 Task: Open Card Card0000000100 in Board Board0000000025 in Workspace WS0000000009 in Trello. Add Member Mailaustralia7@gmail.com to Card Card0000000100 in Board Board0000000025 in Workspace WS0000000009 in Trello. Add Red Label titled Label0000000100 to Card Card0000000100 in Board Board0000000025 in Workspace WS0000000009 in Trello. Add Checklist CL0000000100 to Card Card0000000100 in Board Board0000000025 in Workspace WS0000000009 in Trello. Add Dates with Start Date as Jul 01 2023 and Due Date as Jul 31 2023 to Card Card0000000100 in Board Board0000000025 in Workspace WS0000000009 in Trello
Action: Mouse moved to (292, 459)
Screenshot: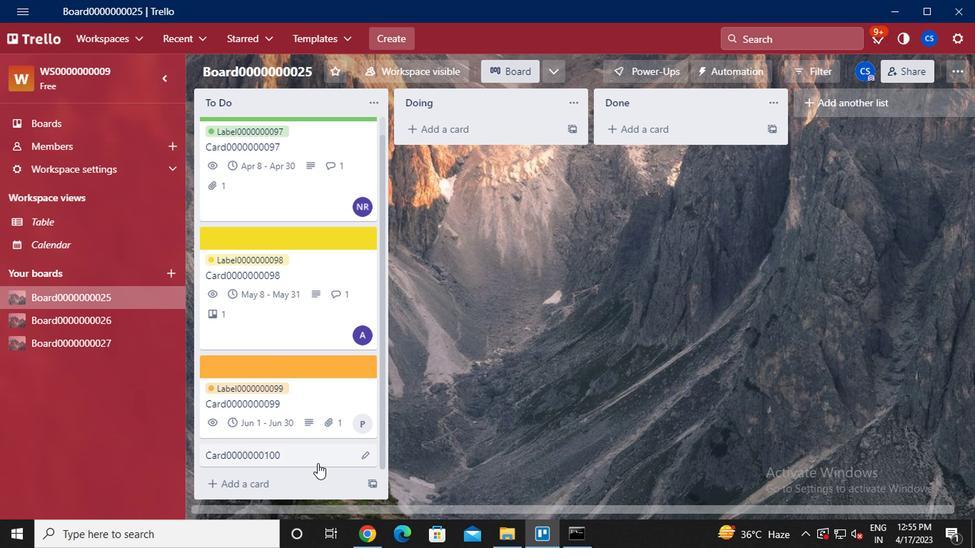 
Action: Mouse pressed left at (292, 459)
Screenshot: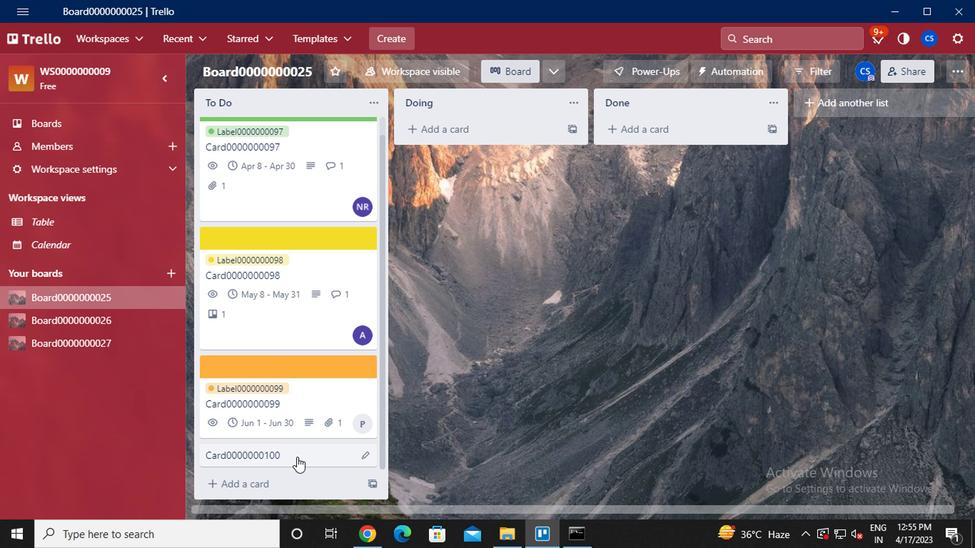 
Action: Mouse moved to (660, 136)
Screenshot: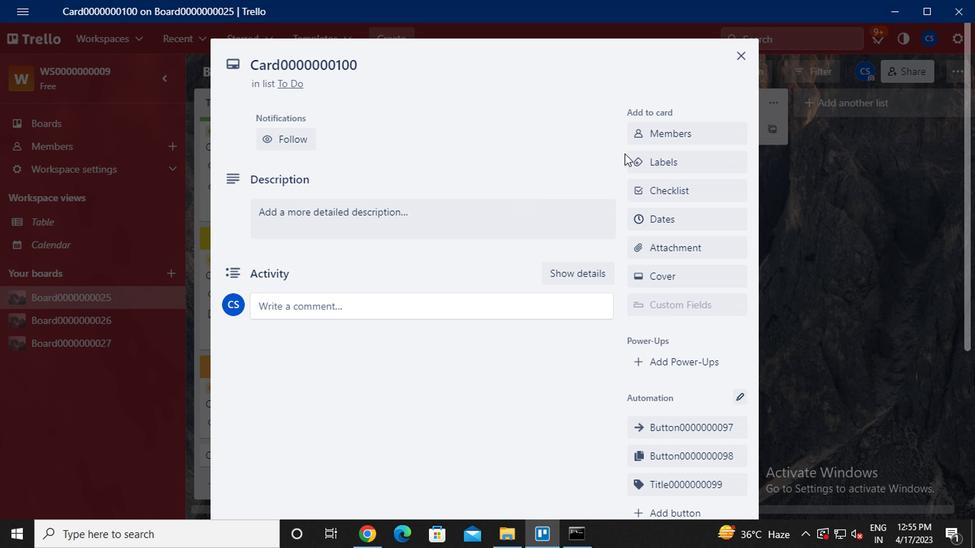 
Action: Mouse pressed left at (660, 136)
Screenshot: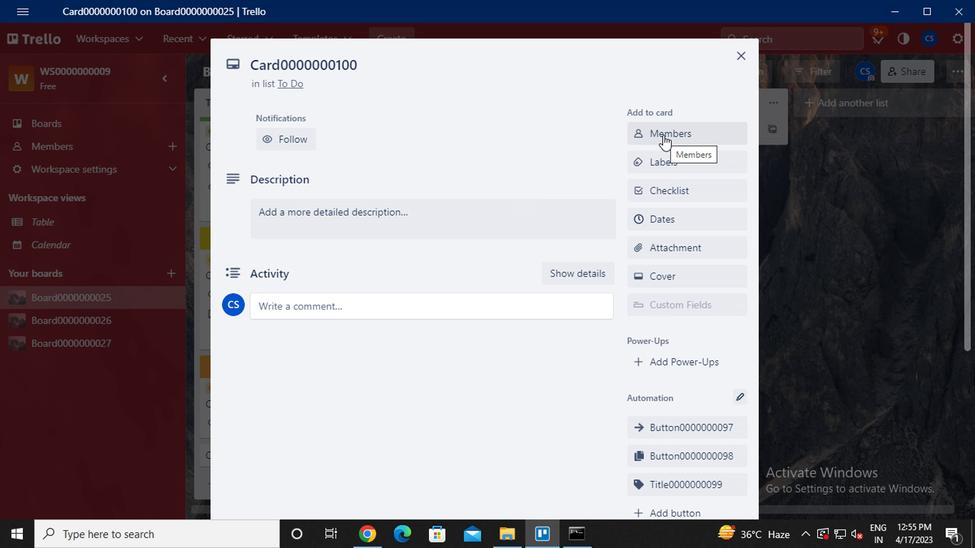 
Action: Key pressed <Key.caps_lock>mailaustralia7<Key.shift>@F<Key.backspace>GMAIL.COM
Screenshot: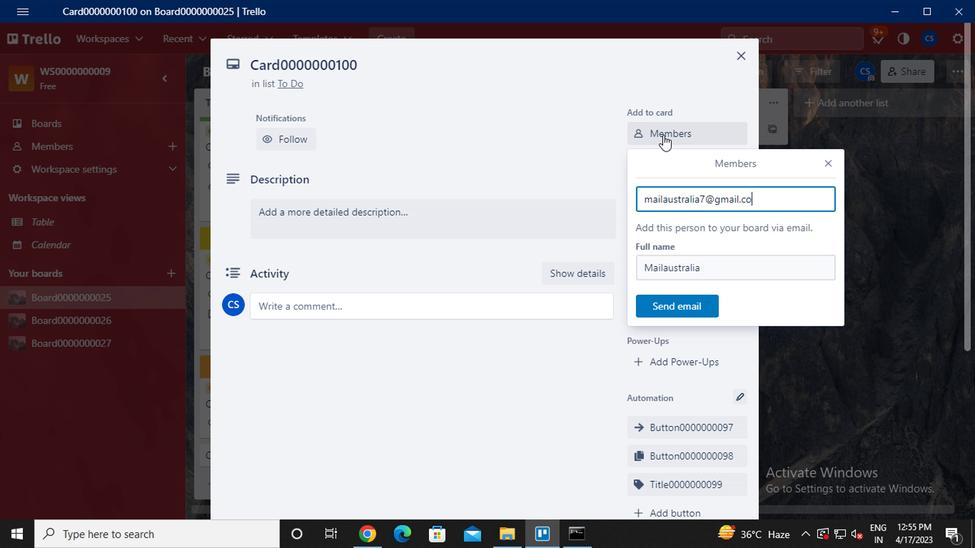 
Action: Mouse moved to (676, 311)
Screenshot: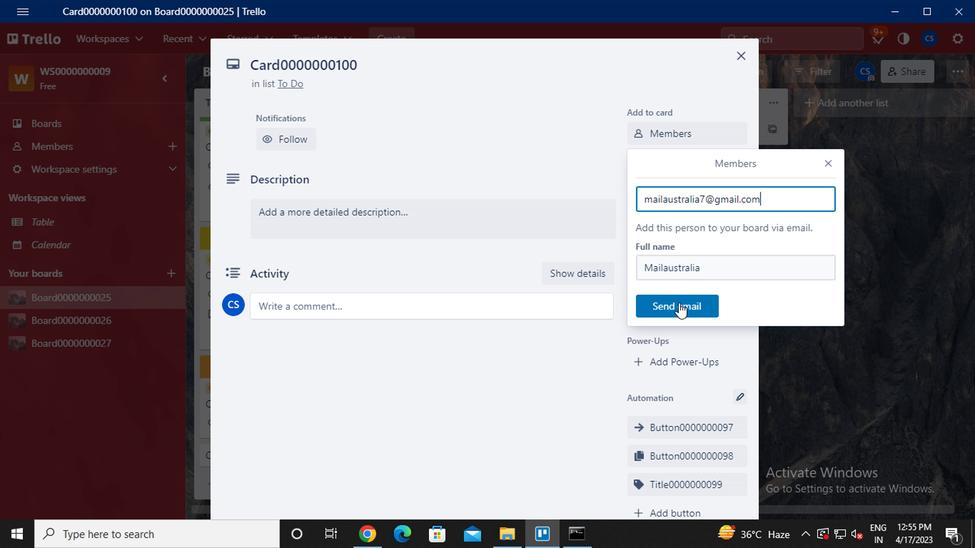 
Action: Mouse pressed left at (676, 311)
Screenshot: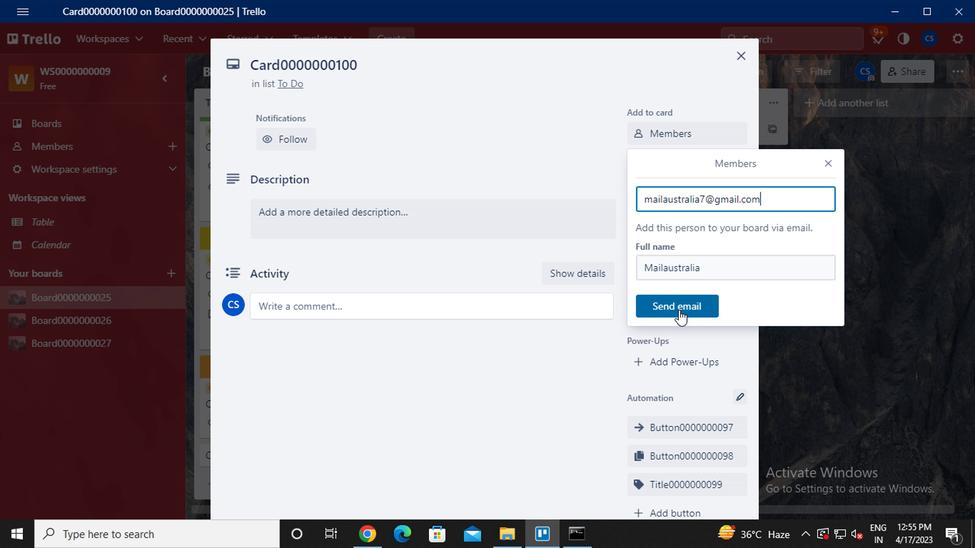 
Action: Mouse moved to (681, 167)
Screenshot: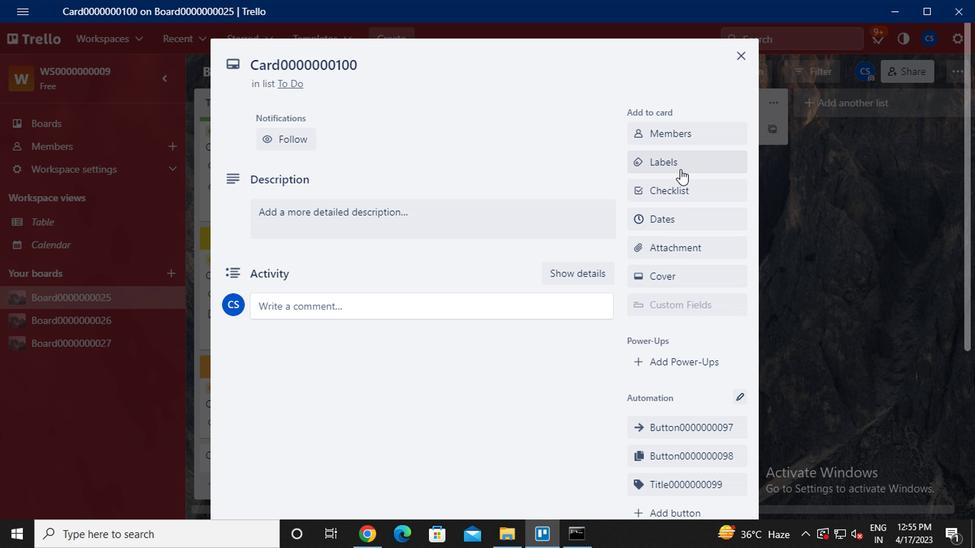 
Action: Mouse pressed left at (681, 167)
Screenshot: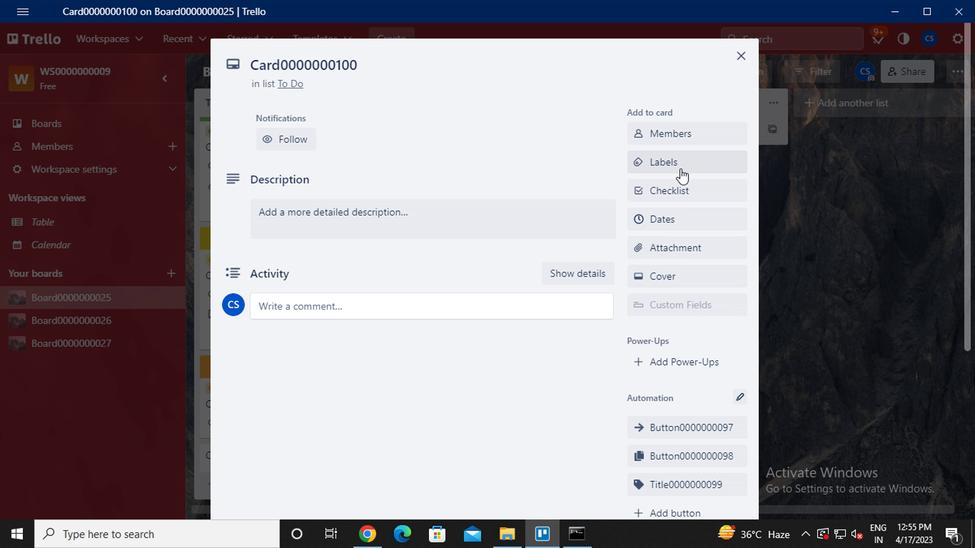 
Action: Mouse moved to (711, 398)
Screenshot: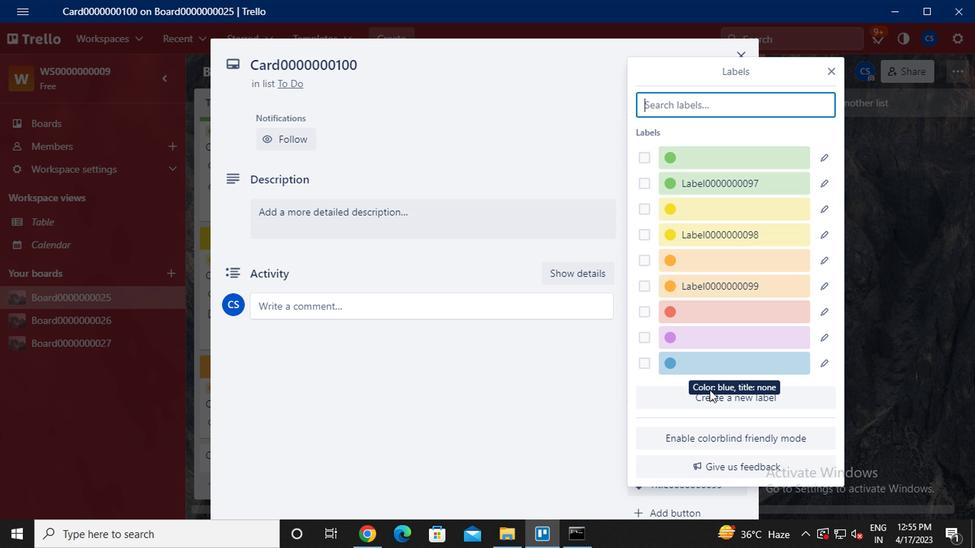 
Action: Mouse pressed left at (711, 398)
Screenshot: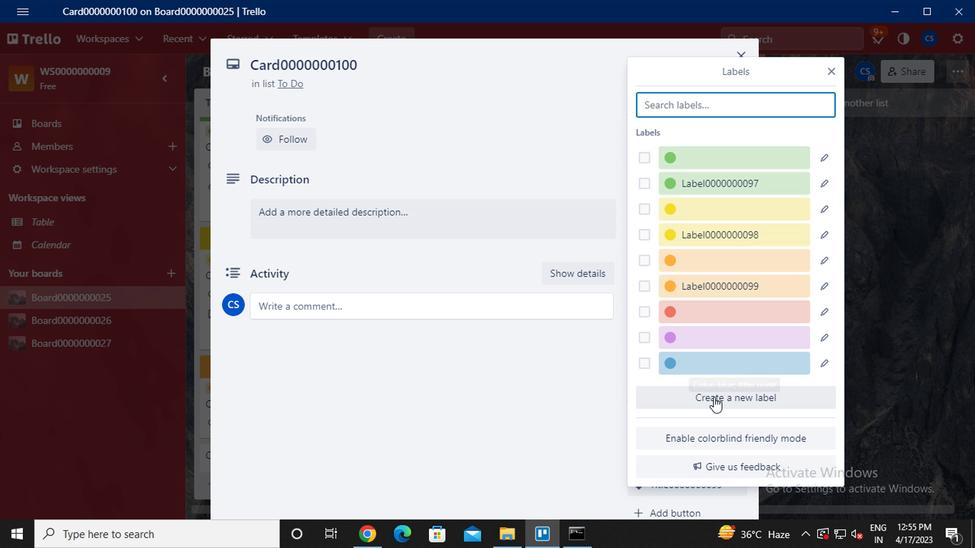 
Action: Mouse moved to (726, 313)
Screenshot: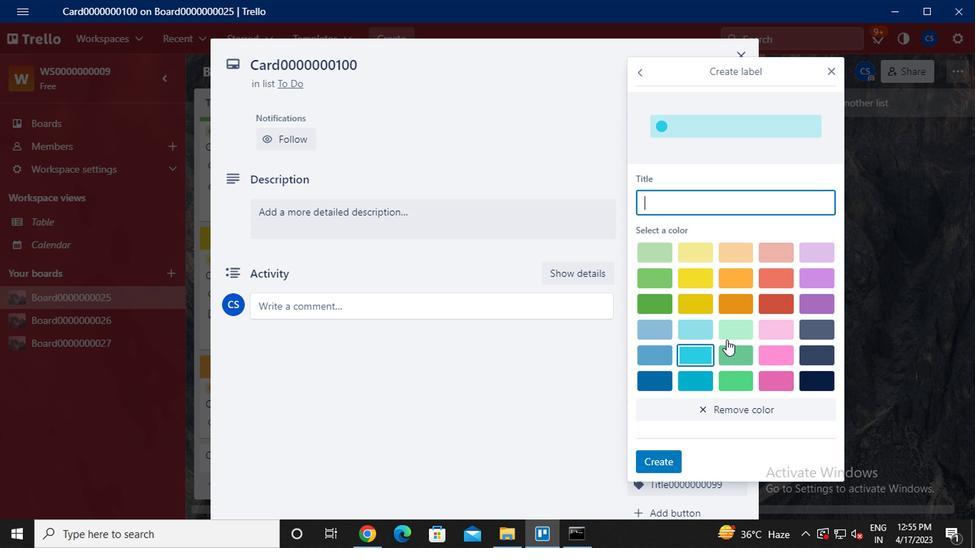 
Action: Key pressed <Key.caps_lock>L<Key.caps_lock>ABEL0000000100
Screenshot: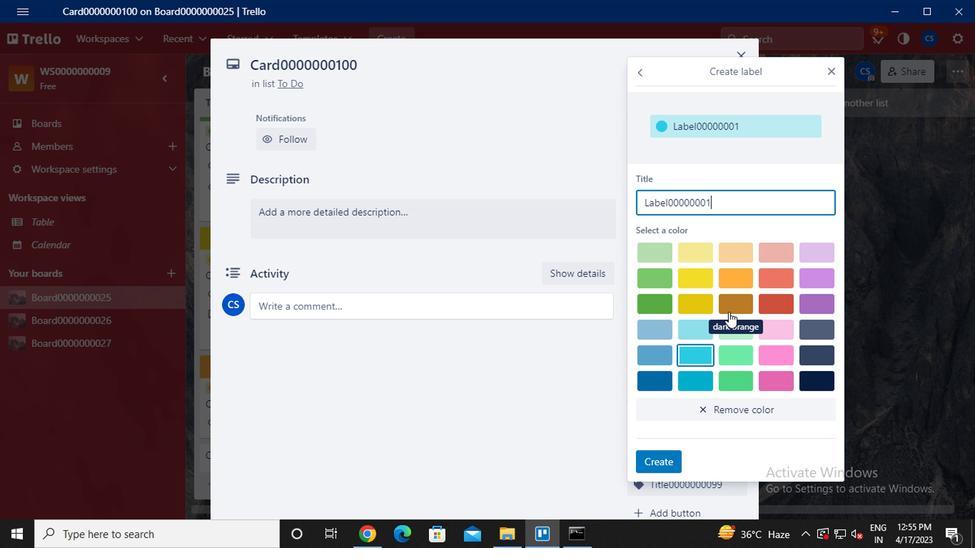 
Action: Mouse moved to (793, 283)
Screenshot: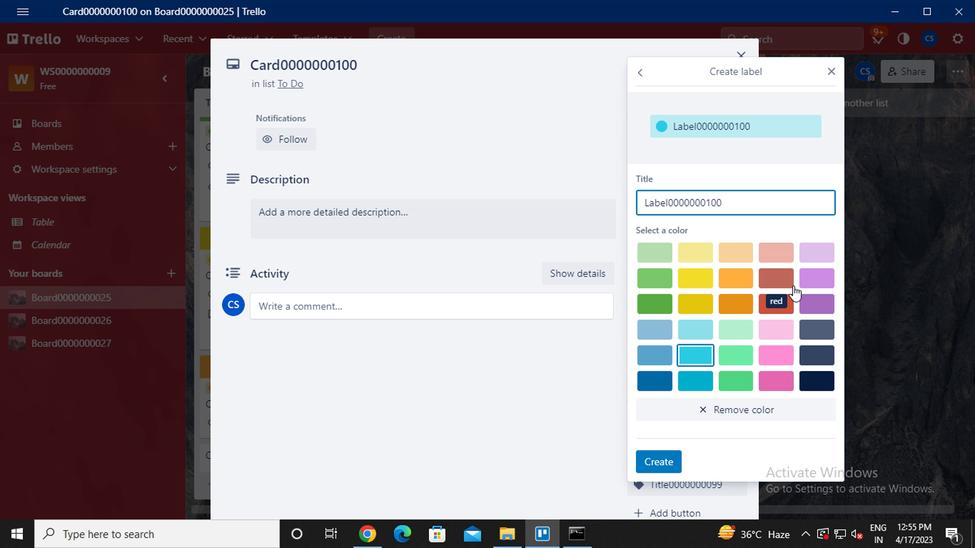 
Action: Mouse pressed left at (793, 283)
Screenshot: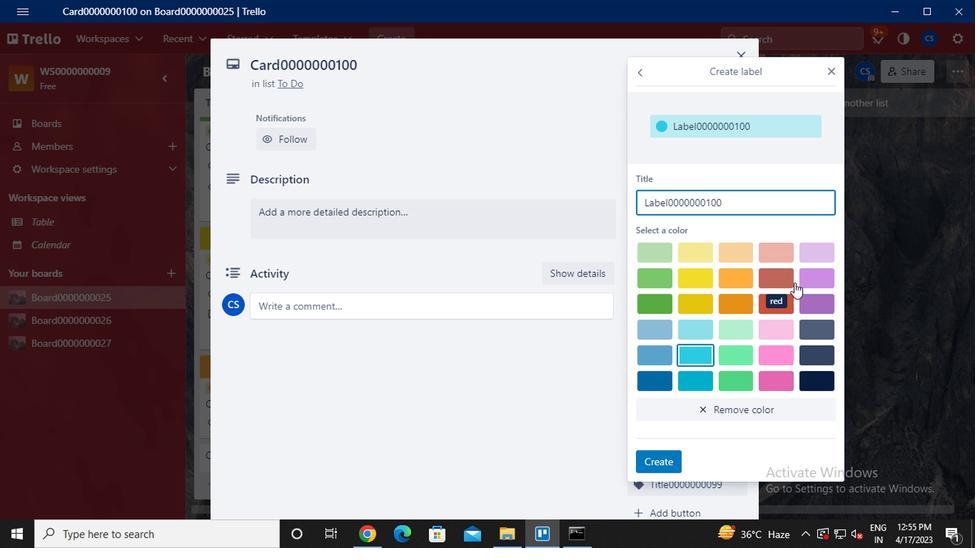 
Action: Mouse moved to (778, 284)
Screenshot: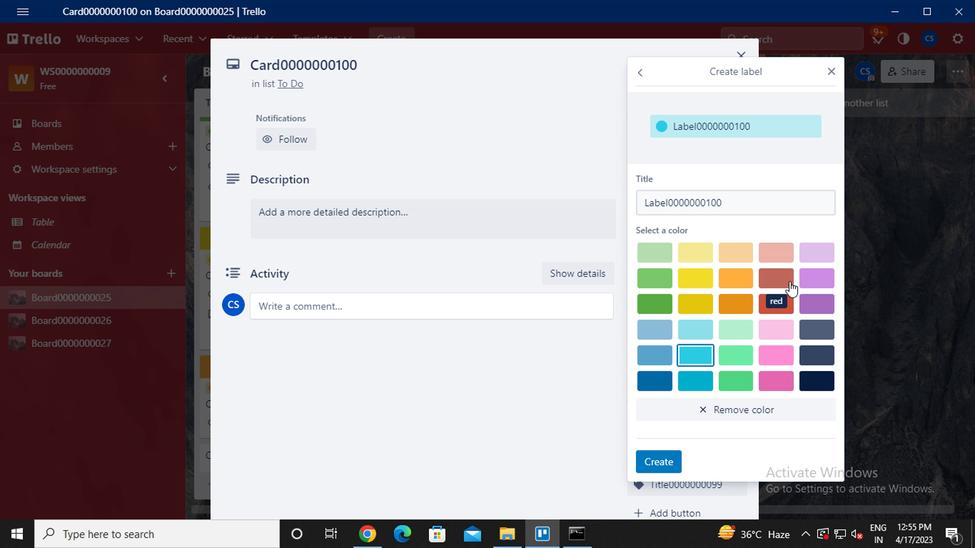 
Action: Mouse pressed left at (778, 284)
Screenshot: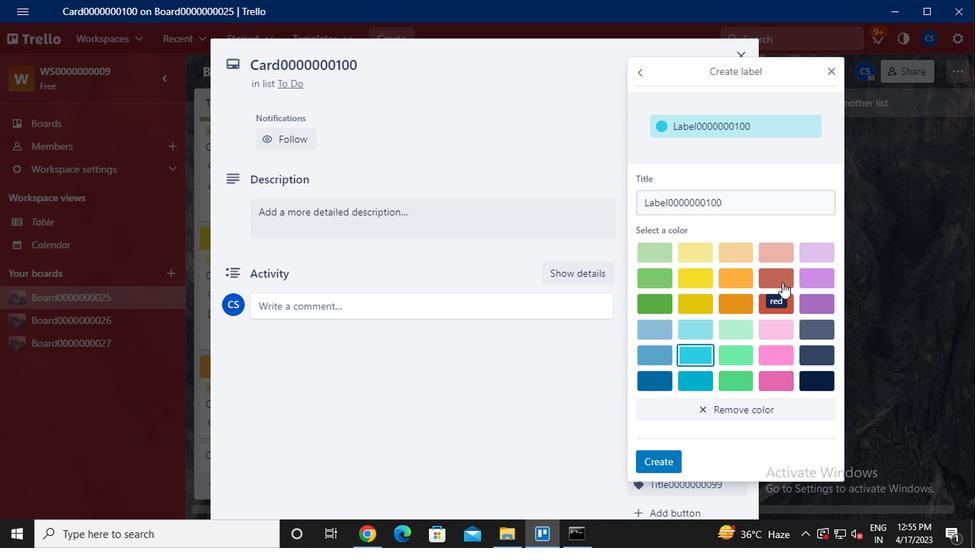 
Action: Mouse moved to (660, 459)
Screenshot: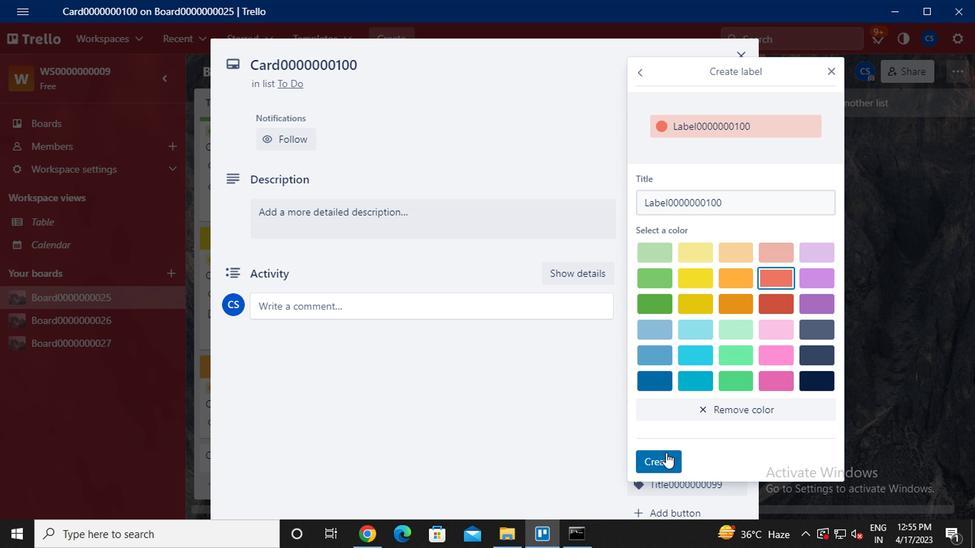
Action: Mouse pressed left at (660, 459)
Screenshot: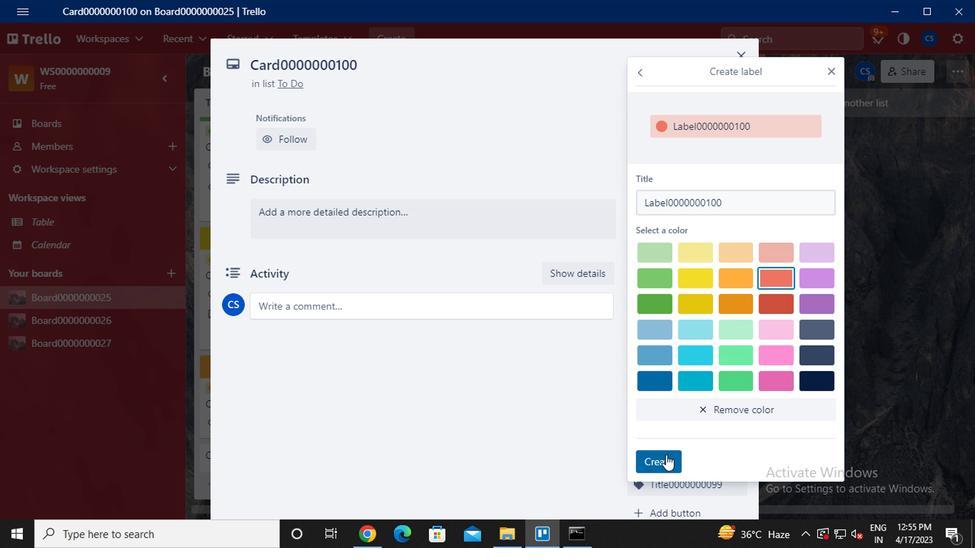 
Action: Mouse moved to (829, 76)
Screenshot: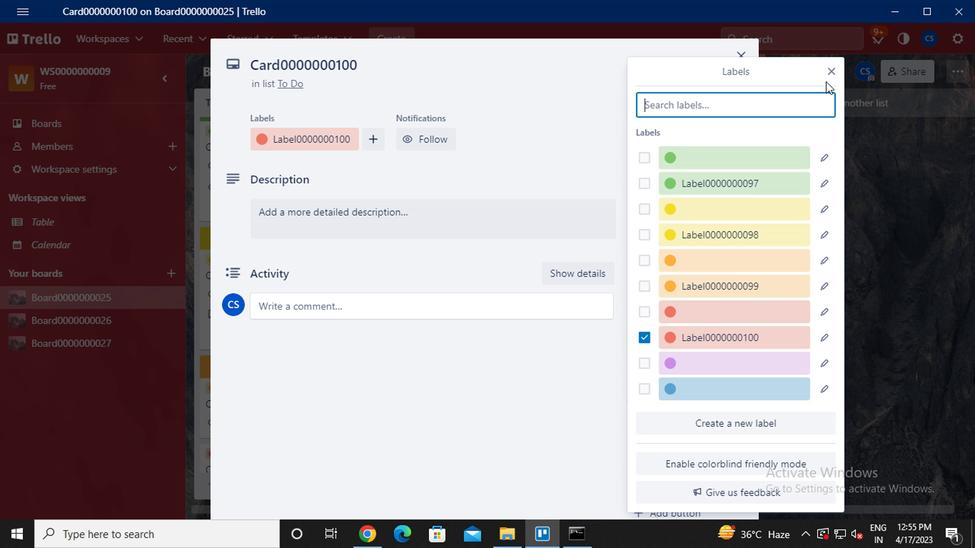 
Action: Mouse pressed left at (829, 76)
Screenshot: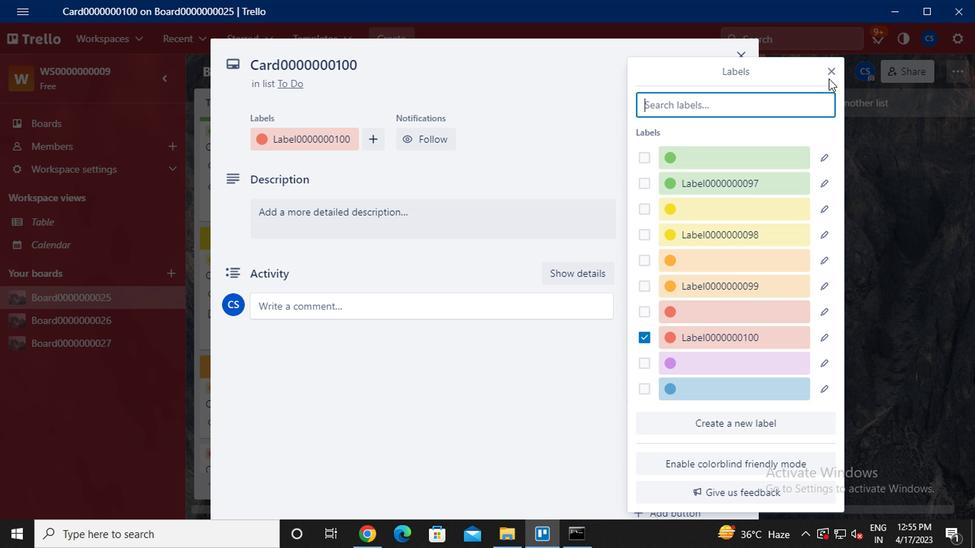 
Action: Mouse moved to (666, 196)
Screenshot: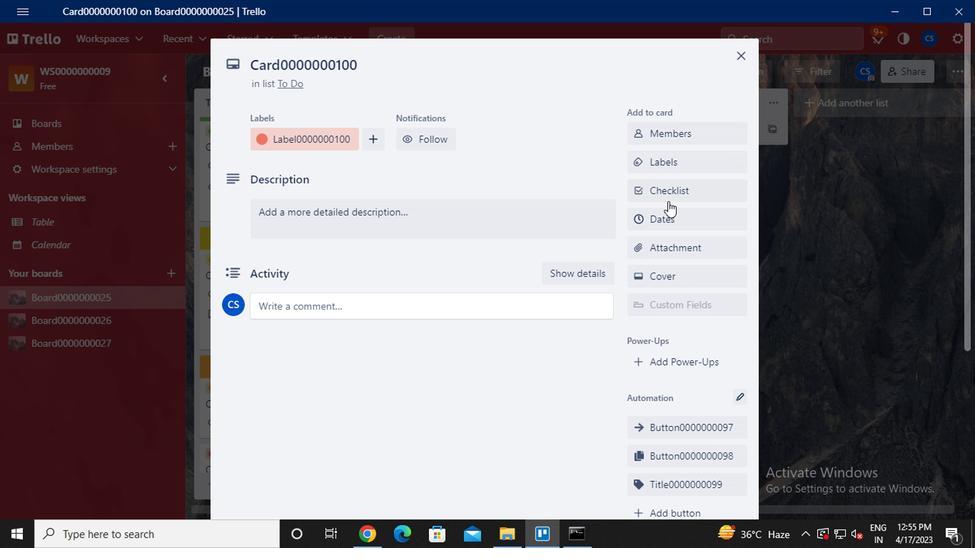 
Action: Mouse pressed left at (666, 196)
Screenshot: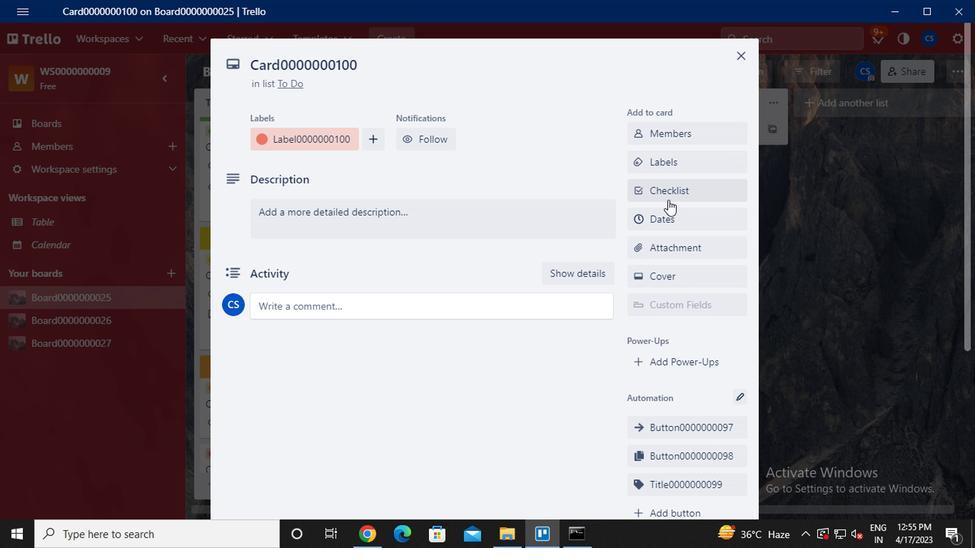 
Action: Mouse moved to (668, 196)
Screenshot: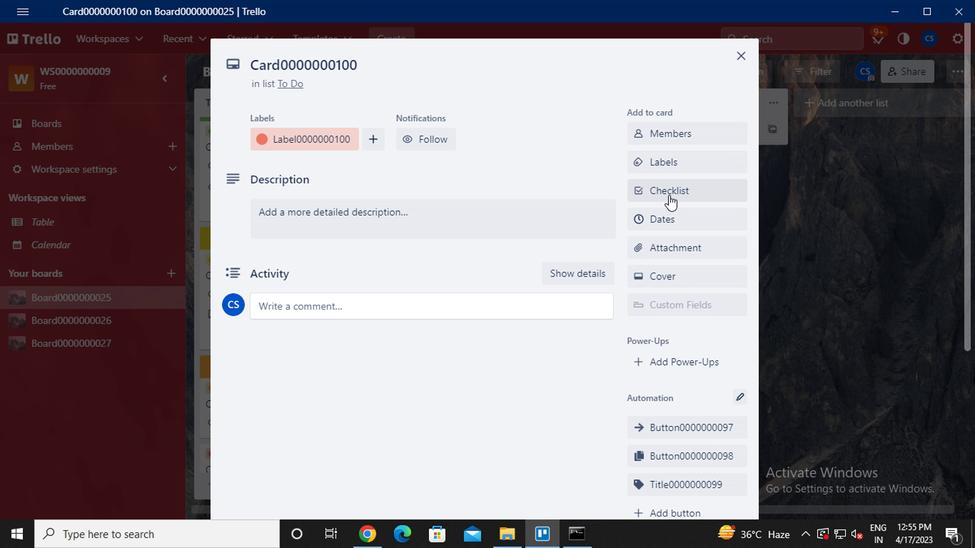 
Action: Key pressed <Key.caps_lock>CL00000000<Key.backspace>100
Screenshot: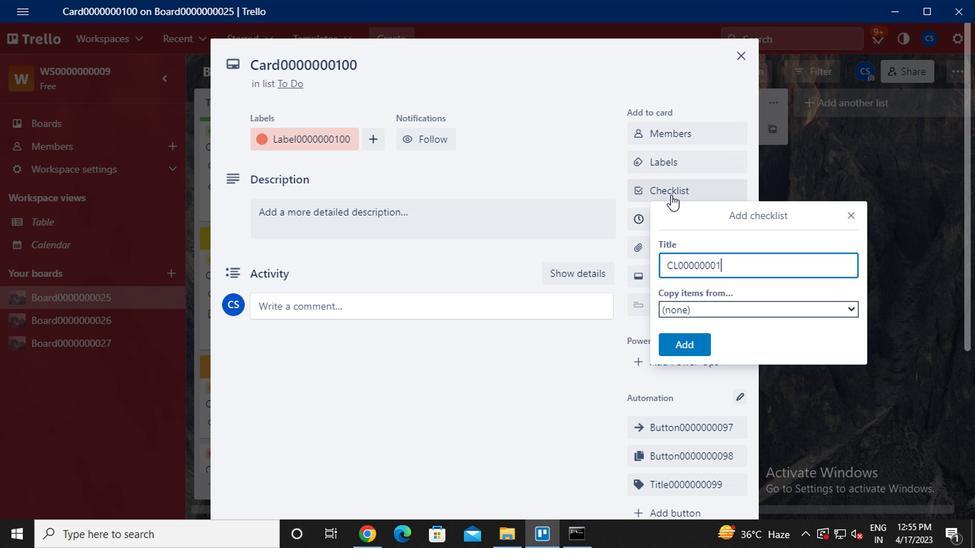 
Action: Mouse moved to (702, 337)
Screenshot: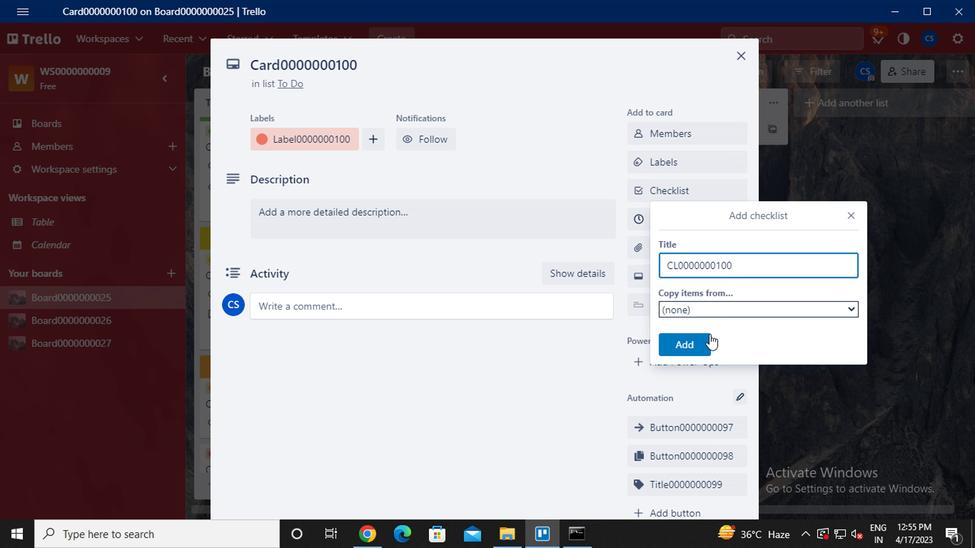 
Action: Mouse pressed left at (702, 337)
Screenshot: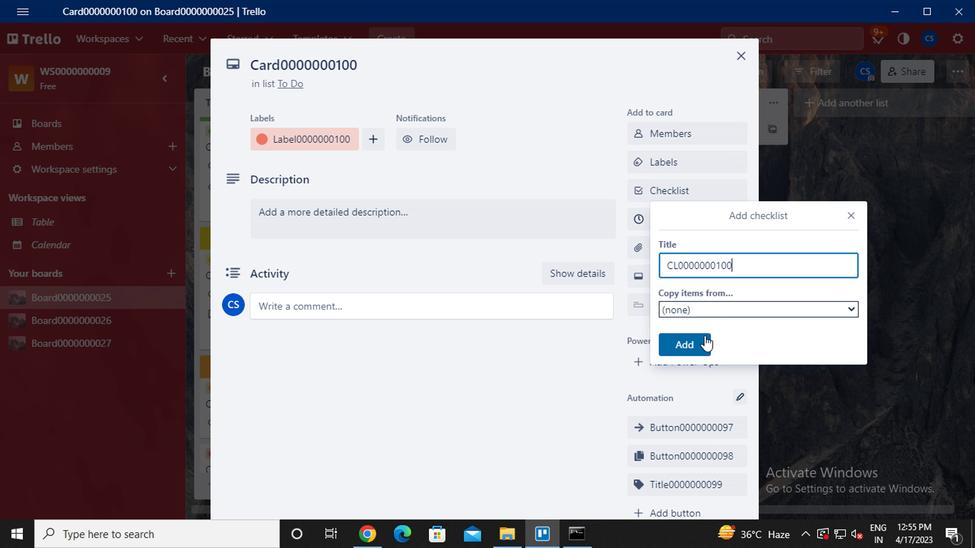 
Action: Mouse moved to (667, 225)
Screenshot: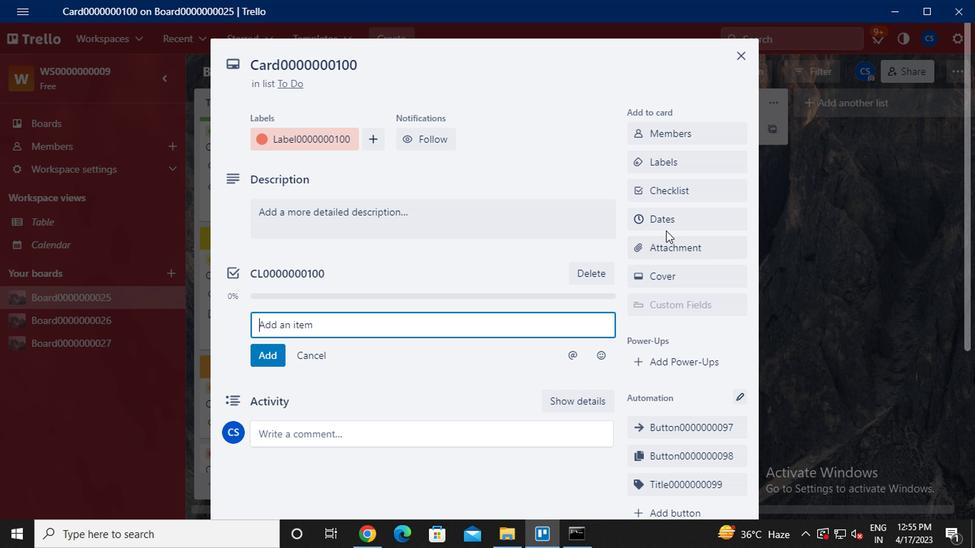 
Action: Mouse pressed left at (667, 225)
Screenshot: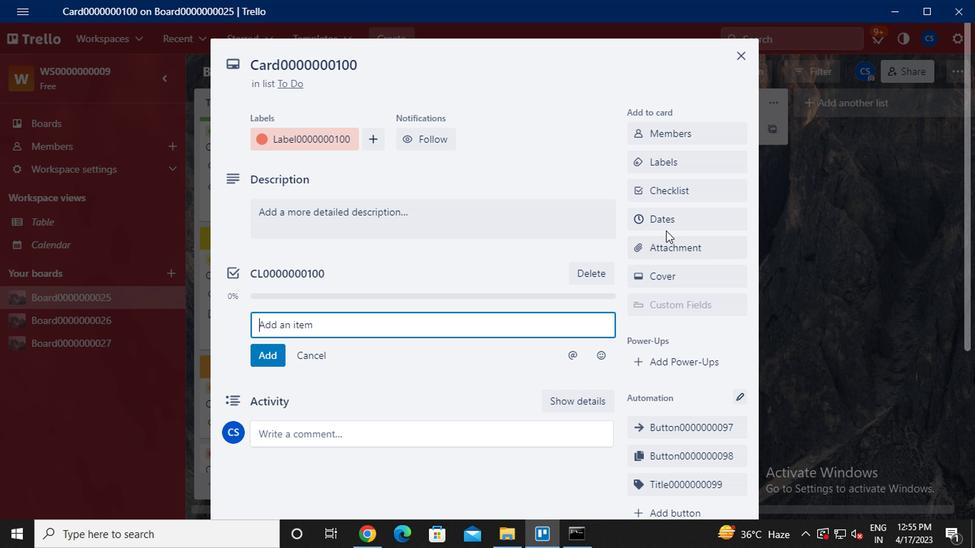 
Action: Mouse moved to (644, 325)
Screenshot: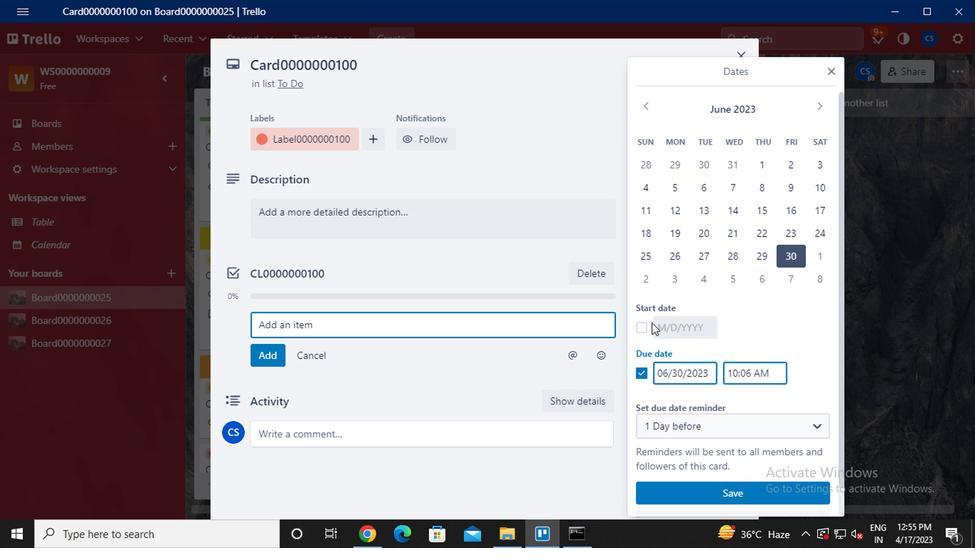 
Action: Mouse pressed left at (644, 325)
Screenshot: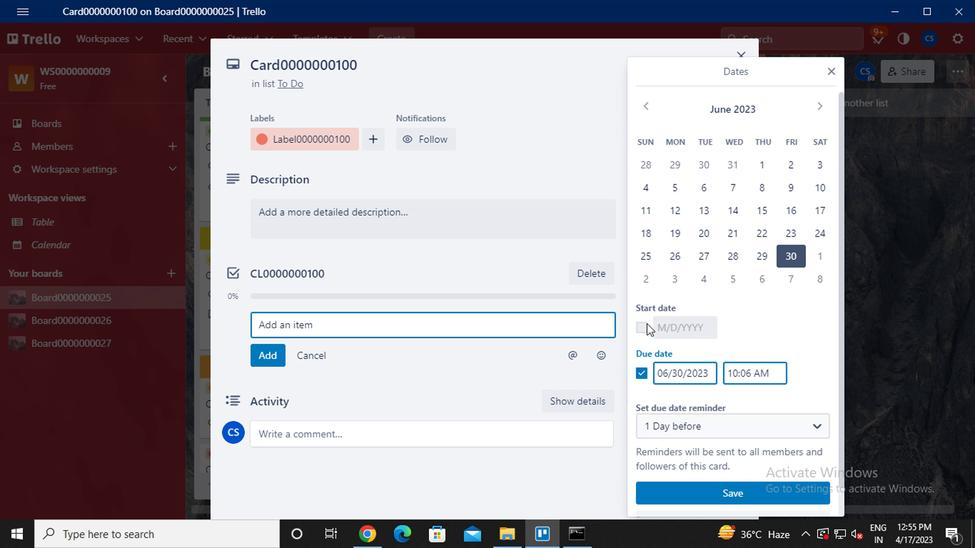 
Action: Mouse moved to (818, 113)
Screenshot: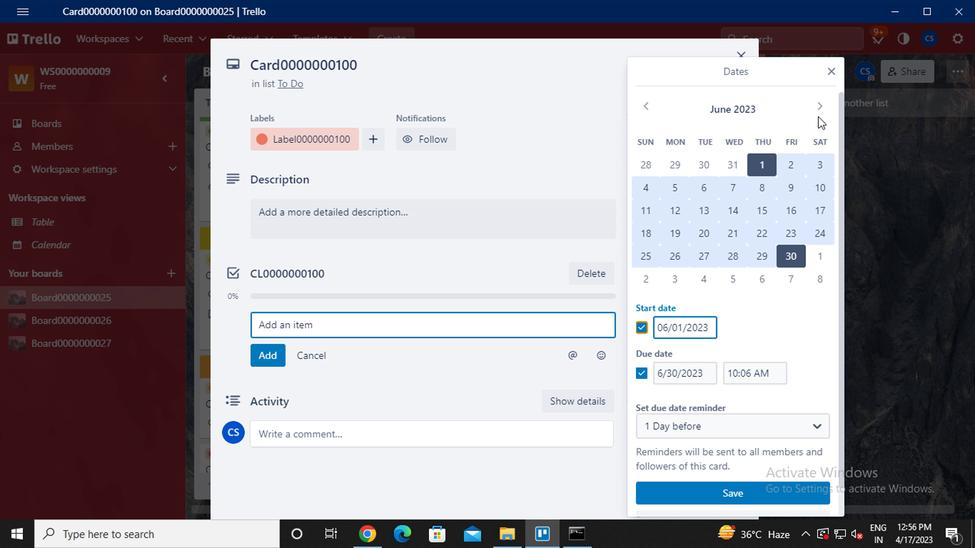 
Action: Mouse pressed left at (818, 113)
Screenshot: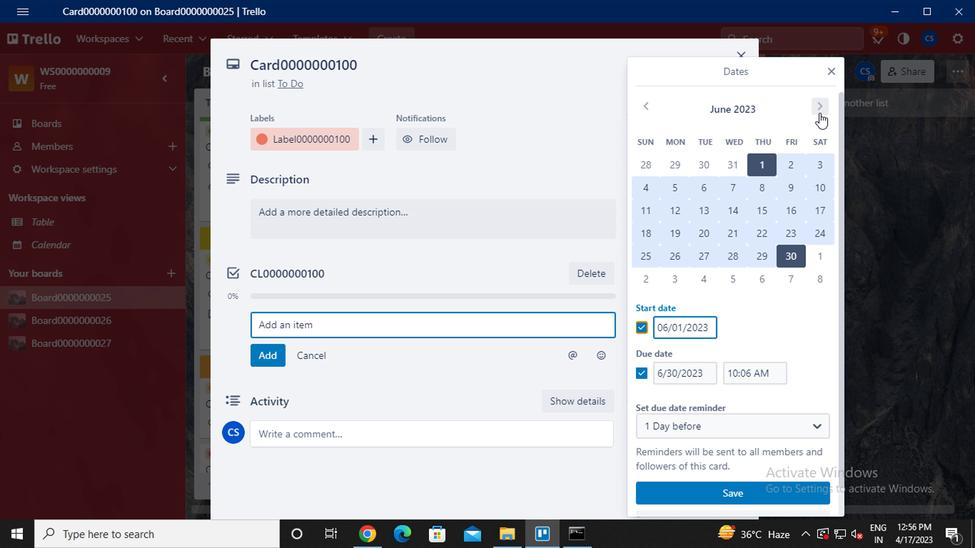 
Action: Mouse moved to (813, 164)
Screenshot: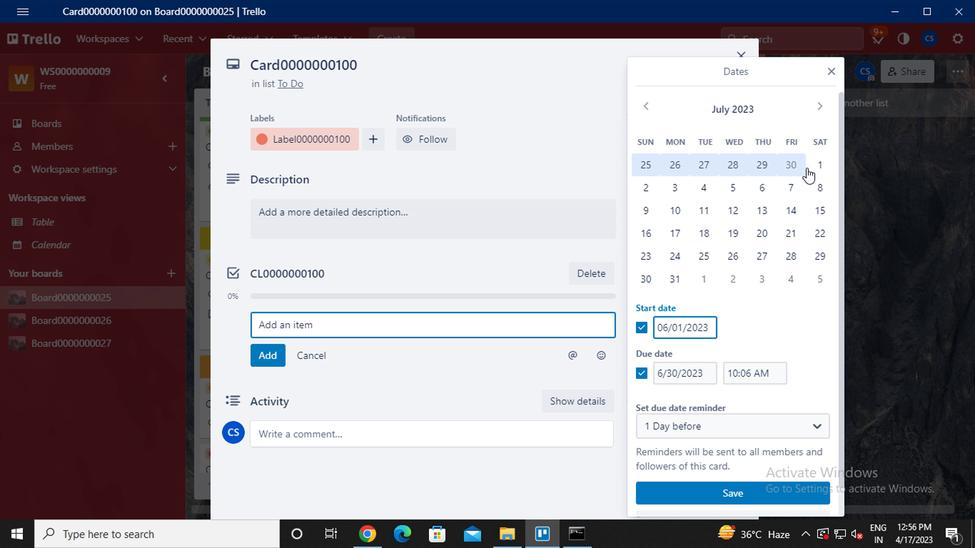 
Action: Mouse pressed left at (813, 164)
Screenshot: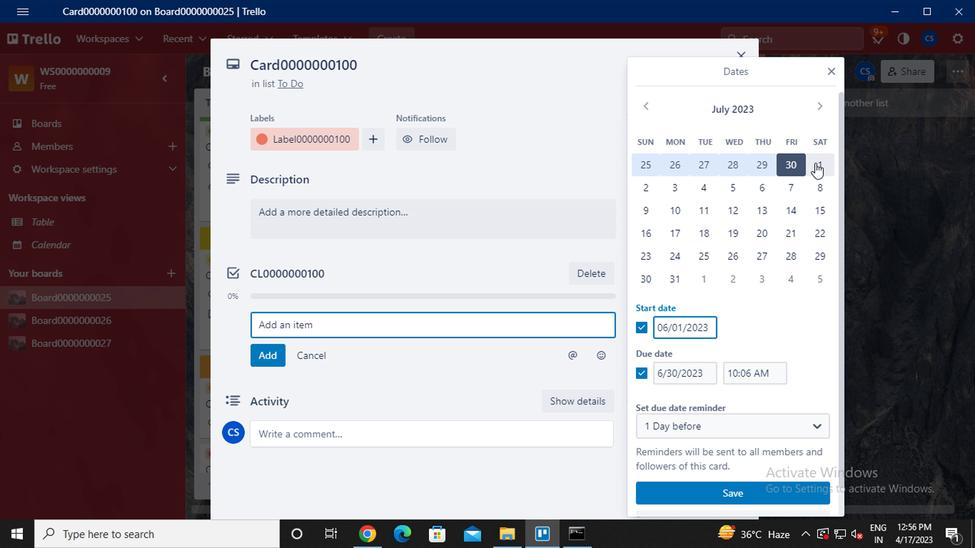
Action: Mouse moved to (680, 279)
Screenshot: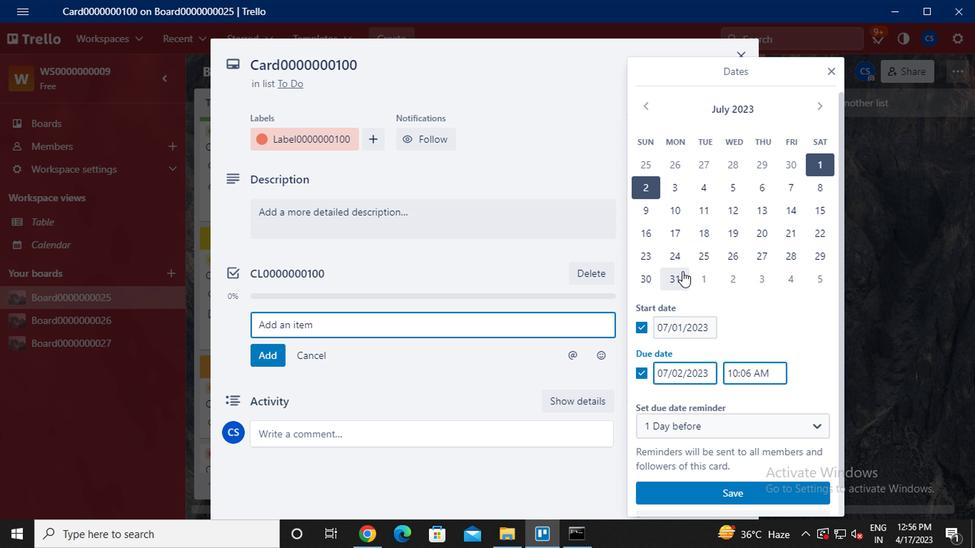 
Action: Mouse pressed left at (680, 279)
Screenshot: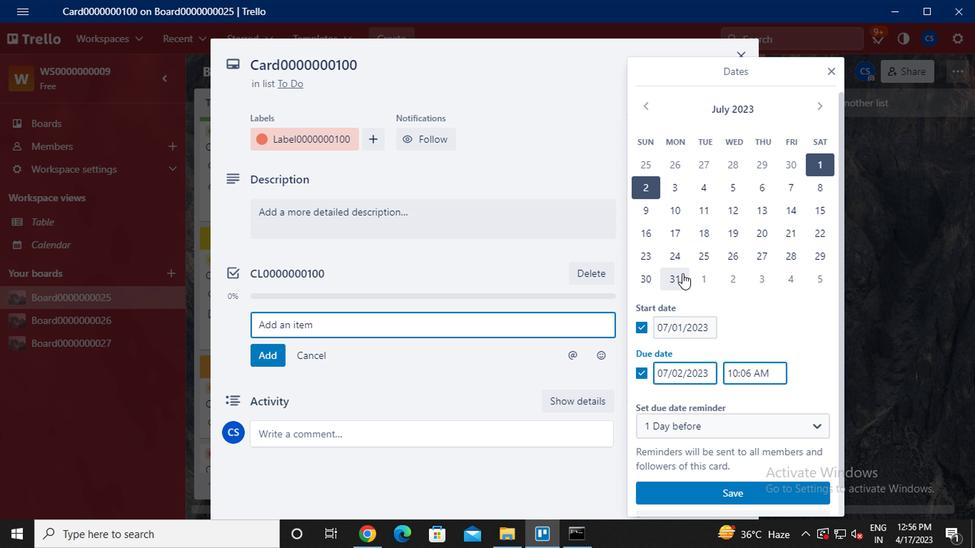
Action: Mouse moved to (719, 489)
Screenshot: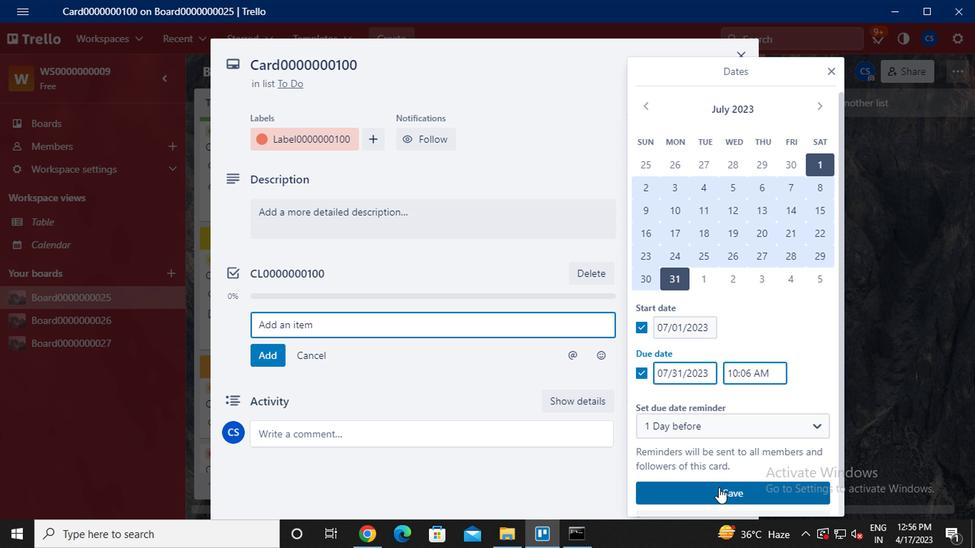 
Action: Mouse pressed left at (719, 489)
Screenshot: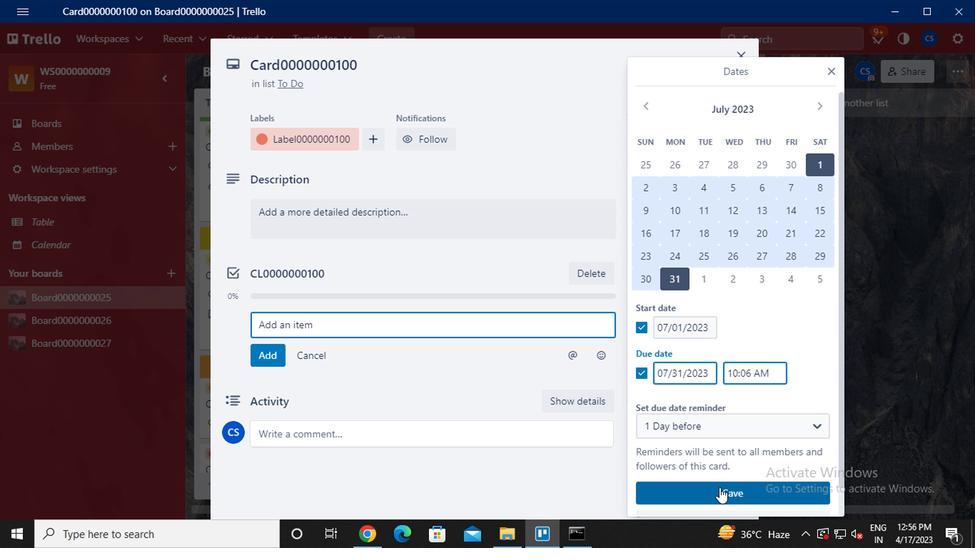 
Action: Mouse moved to (603, 332)
Screenshot: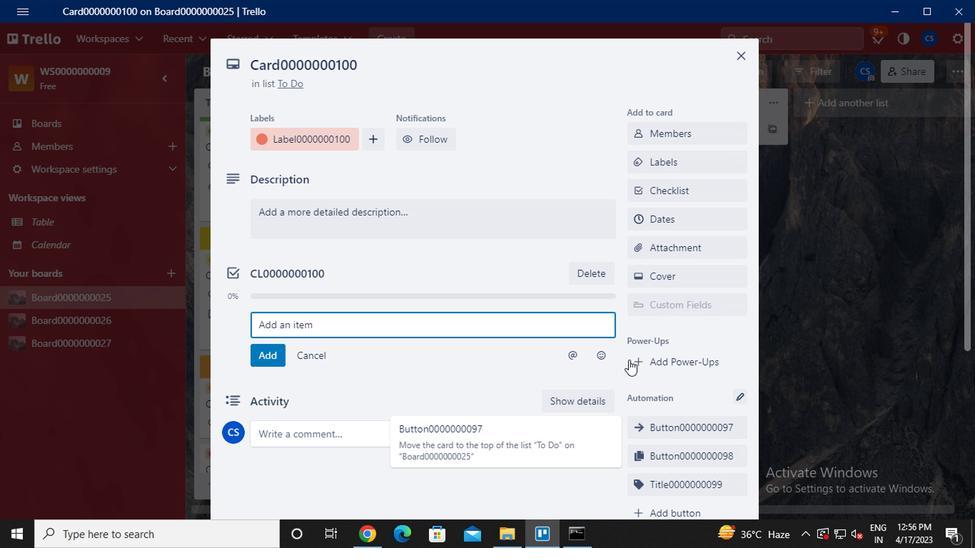 
